 Task: Check how to setup "Automate notifications with triggers".
Action: Mouse moved to (968, 88)
Screenshot: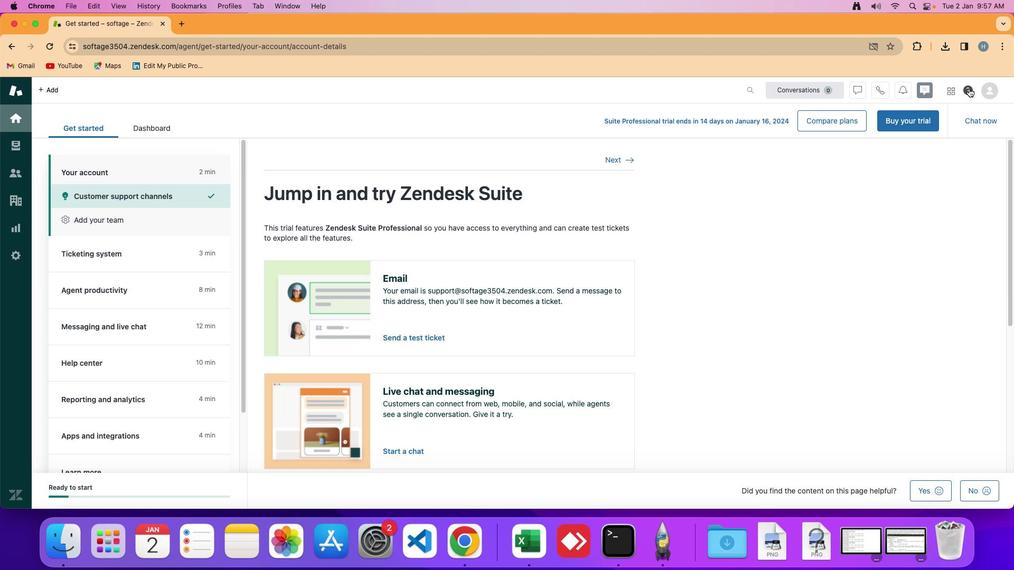 
Action: Mouse pressed left at (968, 88)
Screenshot: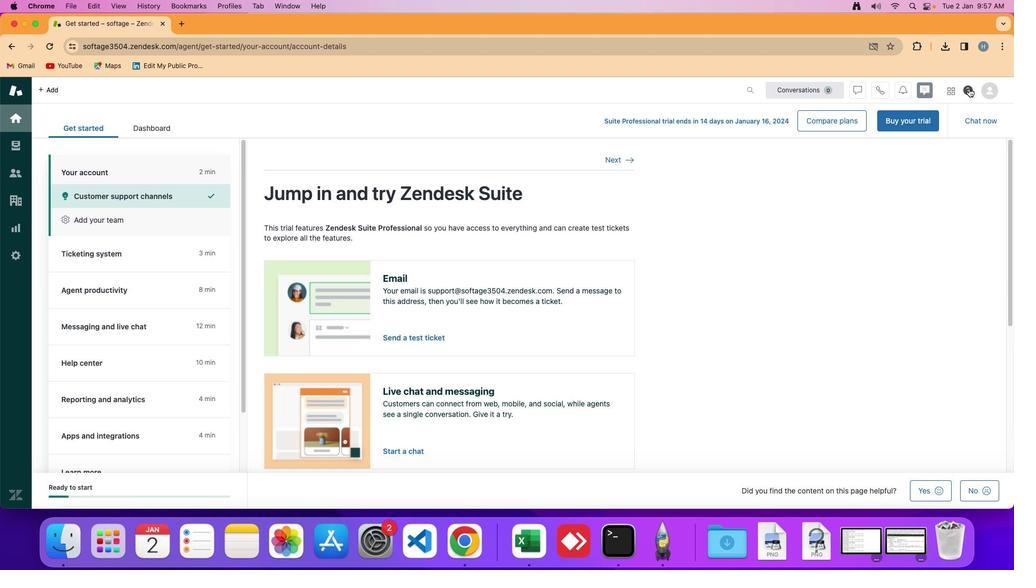 
Action: Mouse moved to (924, 298)
Screenshot: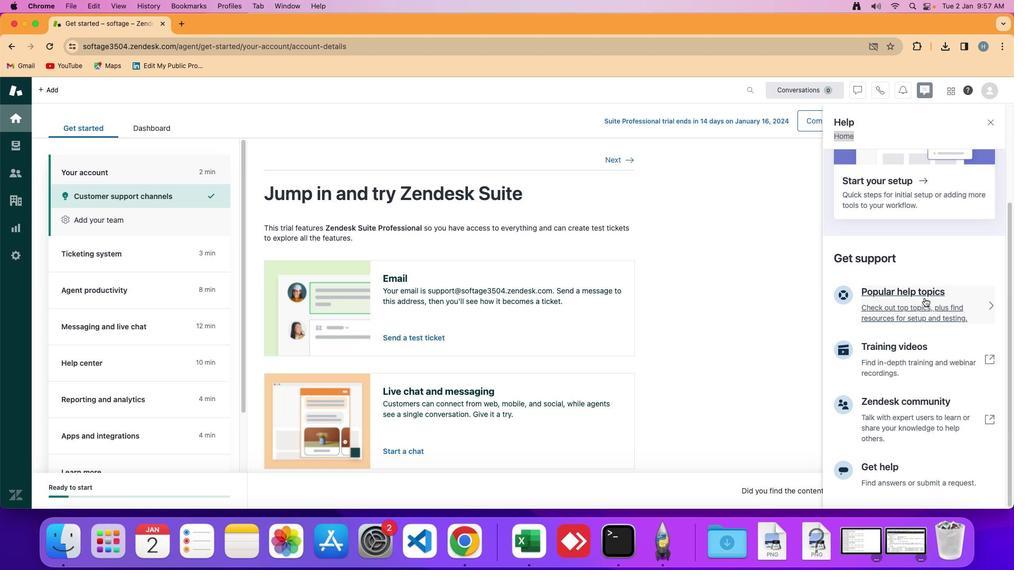 
Action: Mouse pressed left at (924, 298)
Screenshot: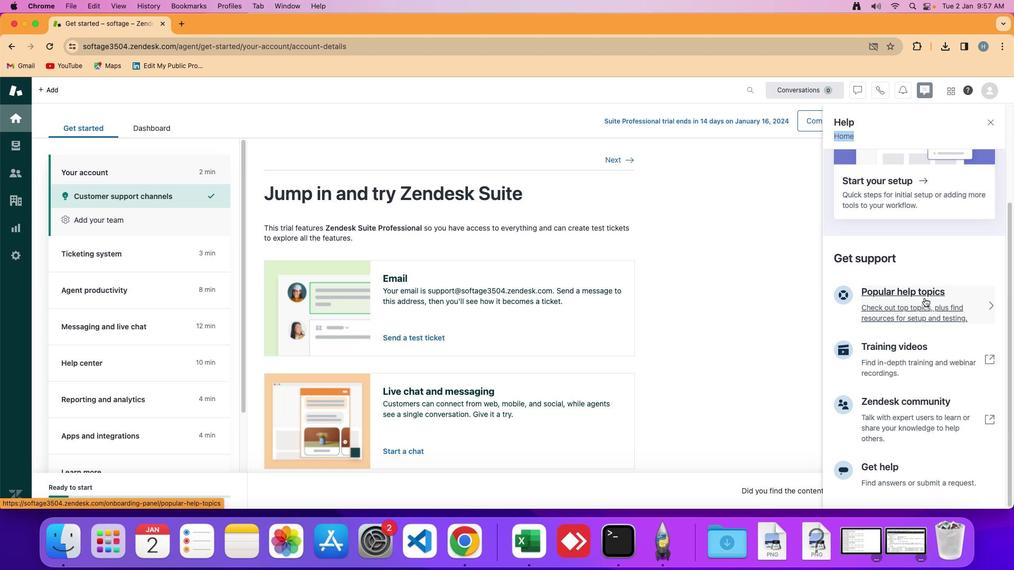 
Action: Mouse moved to (907, 375)
Screenshot: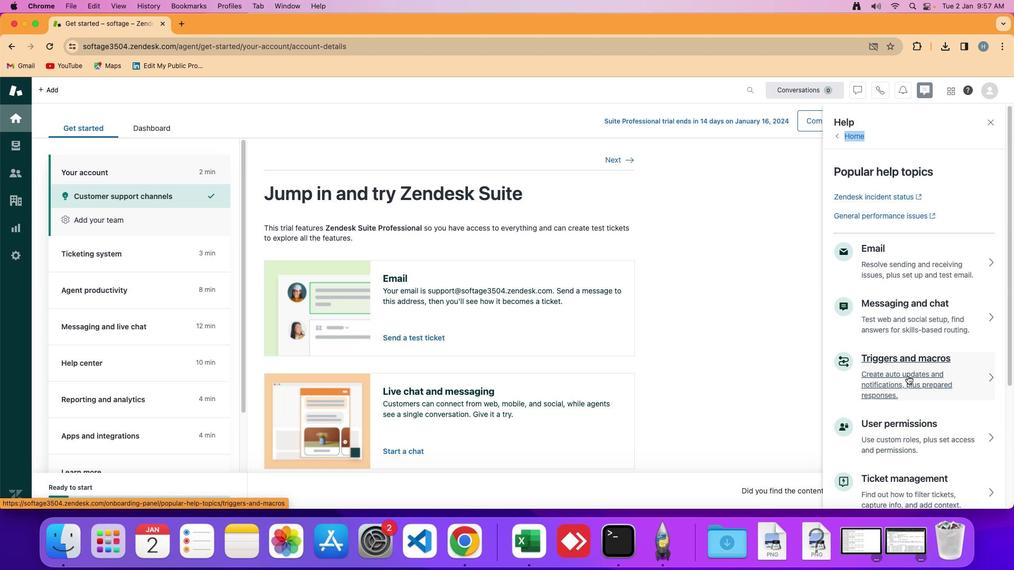 
Action: Mouse pressed left at (907, 375)
Screenshot: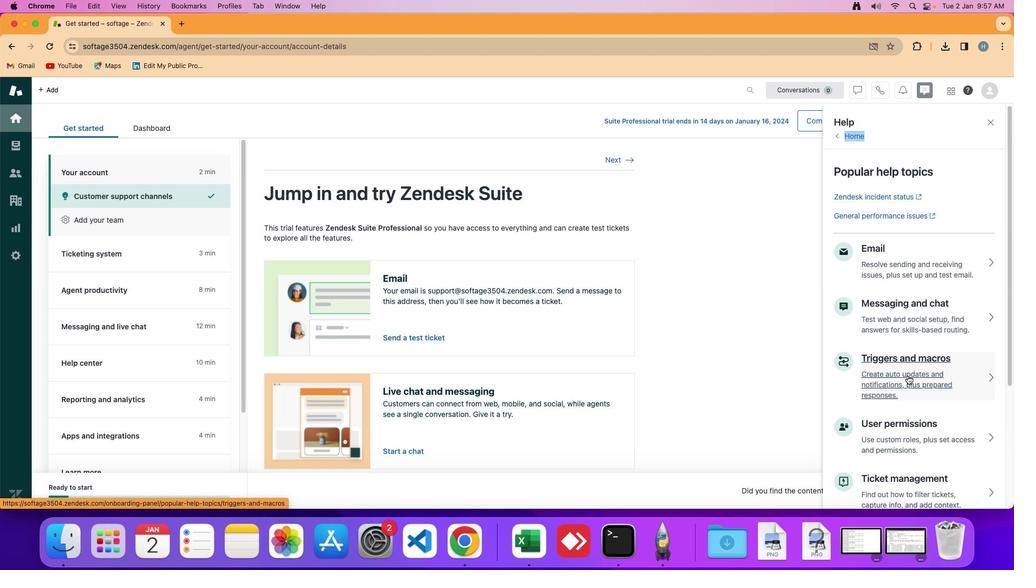 
Action: Mouse moved to (924, 264)
Screenshot: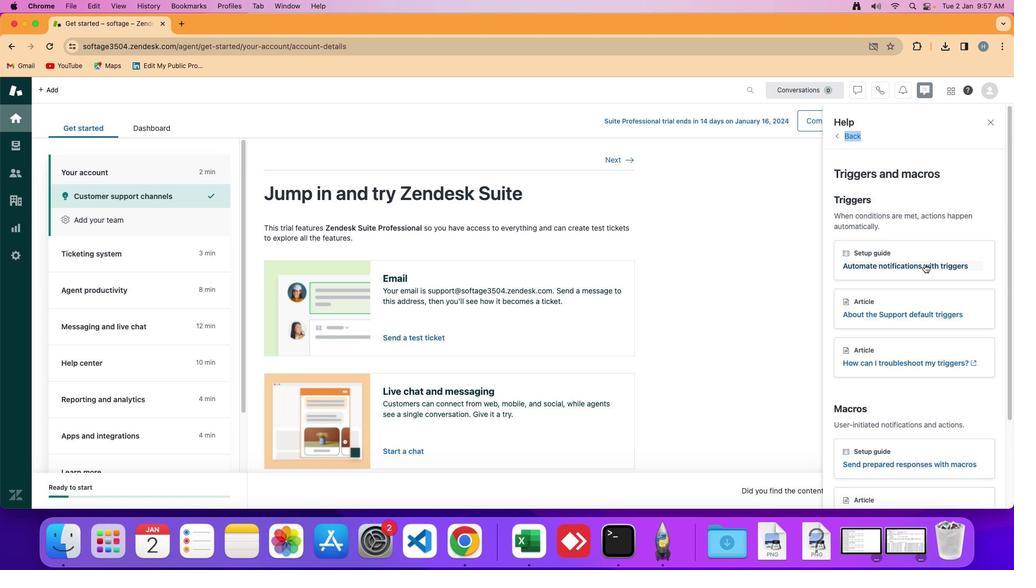 
Action: Mouse pressed left at (924, 264)
Screenshot: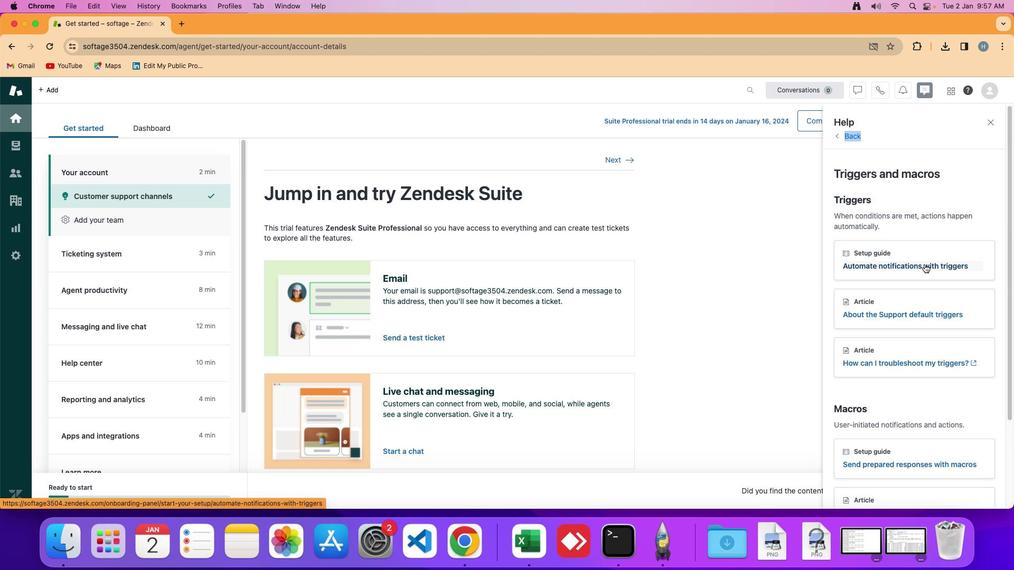 
